 Task: Style a div element to have a background color and padding using CSS.
Action: Mouse moved to (135, 46)
Screenshot: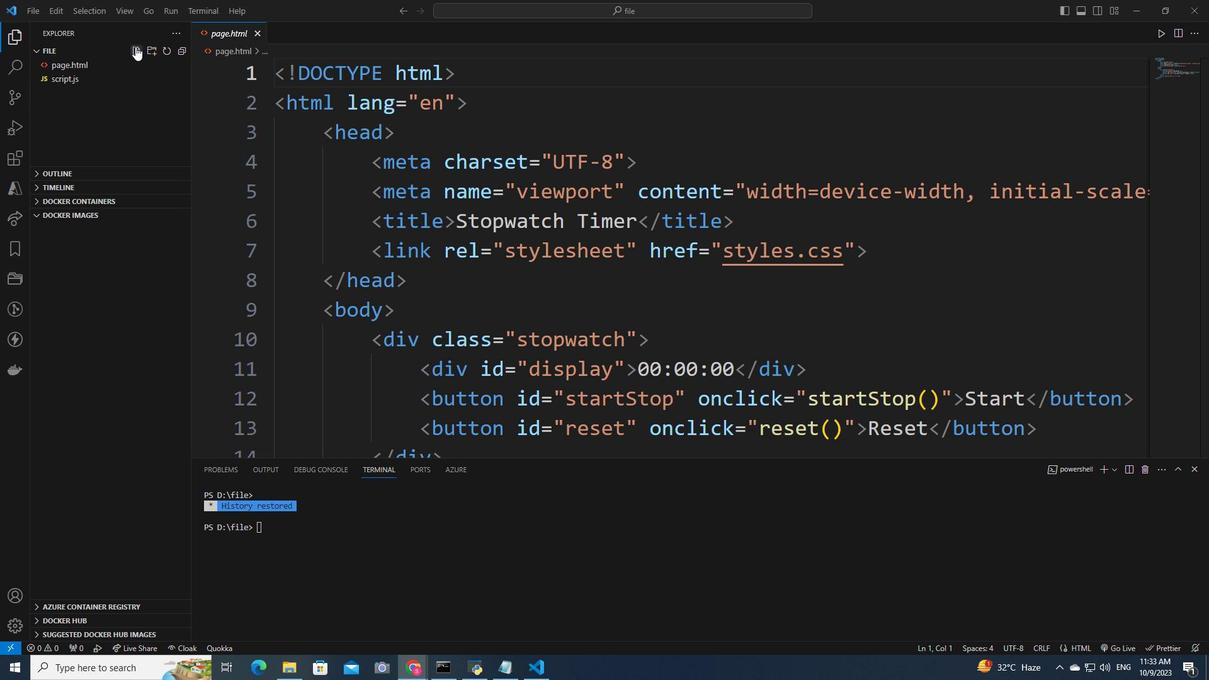 
Action: Mouse pressed left at (135, 46)
Screenshot: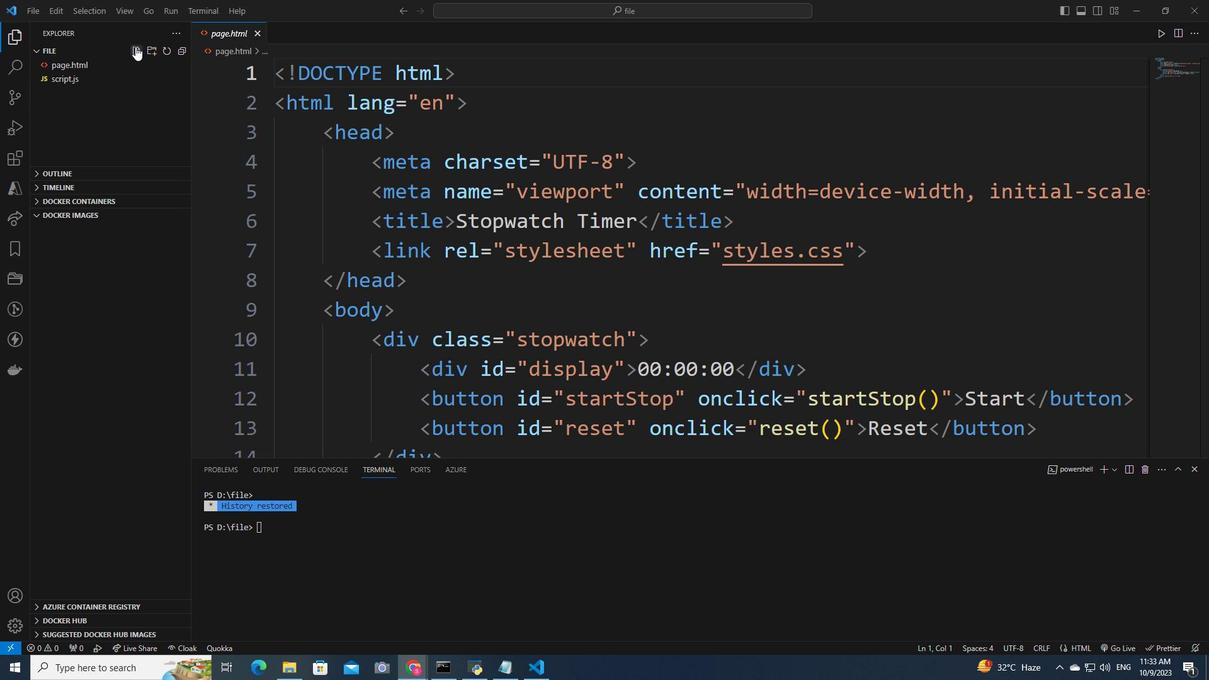 
Action: Mouse moved to (134, 62)
Screenshot: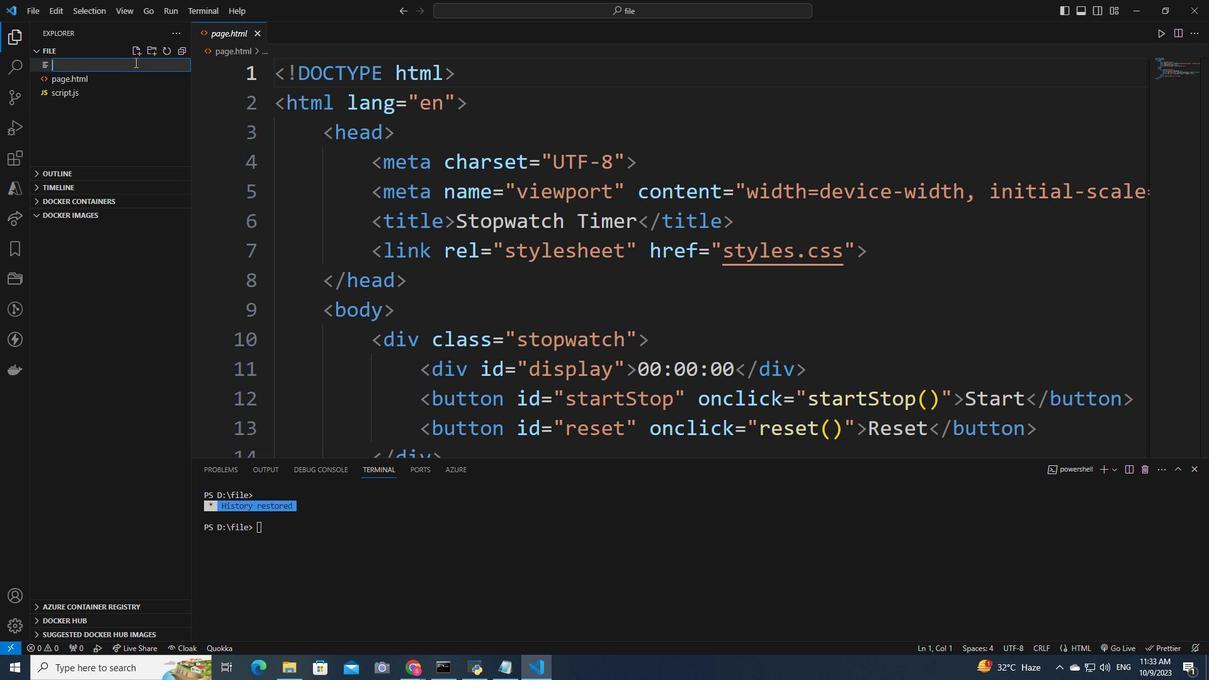 
Action: Key pressed <Key.shift>S<Key.backspace>styles.css<Key.enter>/<Key.shift>*<Key.space><Key.shift>CSS<Key.shift><Key.space><Key.shift><Key.shift><Key.shift>*/<Key.enter>div<Key.space><Key.shift_r>{<Key.enter>background<Key.shift>-color<Key.shift_r>:<Key.space><Key.shift><Key.shift><Key.shift><Key.shift><Key.shift><Key.shift><Key.shift><Key.shift><Key.shift><Key.shift><Key.shift><Key.shift><Key.shift><Key.shift><Key.shift><Key.shift><Key.shift><Key.shift><Key.shift><Key.shift><Key.shift><Key.shift><Key.shift><Key.shift><Key.shift><Key.shift><Key.shift><Key.shift>#ff9900;<Key.space>/<Key.shift><Key.space><Key.shift>*<Key.backspace><Key.backspace><Key.shift><Key.shift><Key.shift><Key.shift><Key.shift><Key.shift><Key.shift><Key.shift><Key.shift><Key.shift><Key.shift><Key.shift><Key.shift><Key.shift><Key.shift><Key.shift><Key.shift><Key.shift><Key.shift><Key.shift><Key.shift><Key.shift><Key.shift><Key.shift><Key.shift><Key.shift><Key.shift><Key.shift><Key.shift><Key.shift><Key.shift>*<Key.space><Key.shift>Set<Key.space>ypu<Key.backspace><Key.backspace>out<Key.backspace>r<Key.space>desired<Key.space>background<Key.space>color<Key.space><Key.shift_r><Key.shift_r><Key.shift_r><Key.shift_r><Key.shift_r><Key.shift_r><Key.shift_r><Key.shift_r><Key.shift_r><Key.shift_r><Key.shift_r><Key.shift_r><Key.shift_r><Key.shift_r><Key.shift_r><Key.shift_r><Key.shift_r><Key.shift_r>*/<Key.enter>padding<Key.shift_r>:<Key.space>20px;<Key.space><Key.shift_r>/<Key.shift_r>*<Key.space>set<Key.space>desired<Key.space>padding<Key.space>value<Key.space><Key.shift_r><Key.shift_r><Key.shift_r><Key.shift_r><Key.shift_r><Key.shift_r><Key.shift_r><Key.shift_r><Key.shift_r><Key.shift_r><Key.shift_r>*/
Screenshot: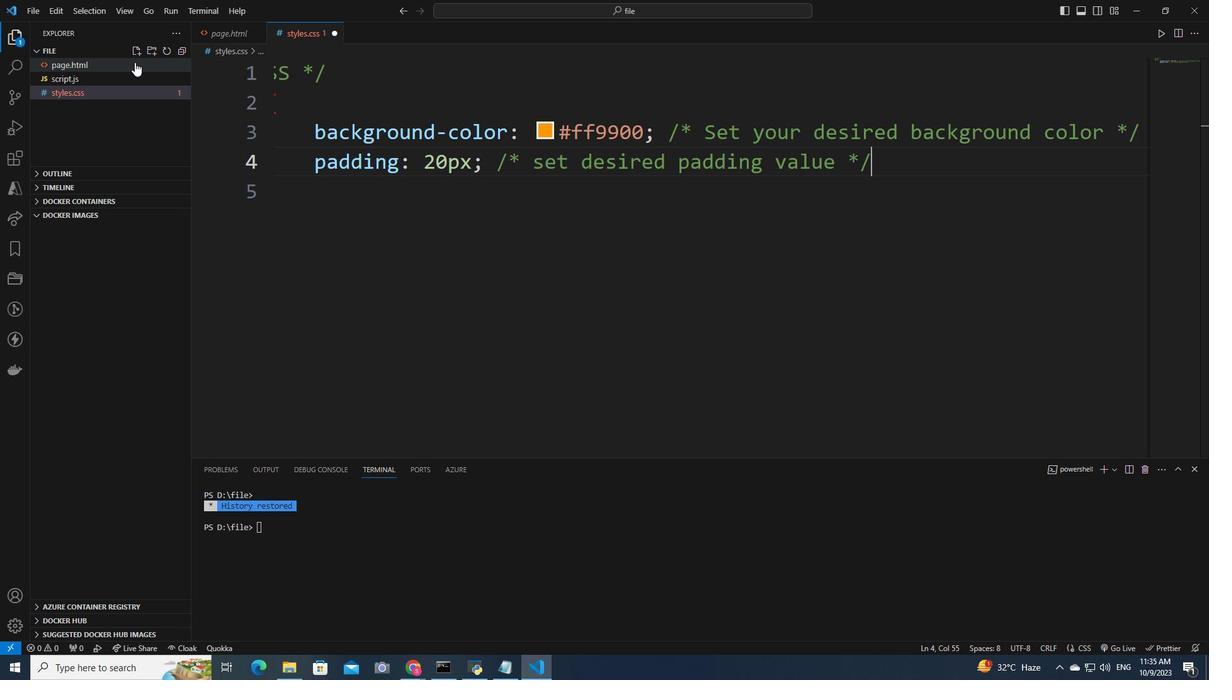 
Action: Mouse moved to (561, 180)
Screenshot: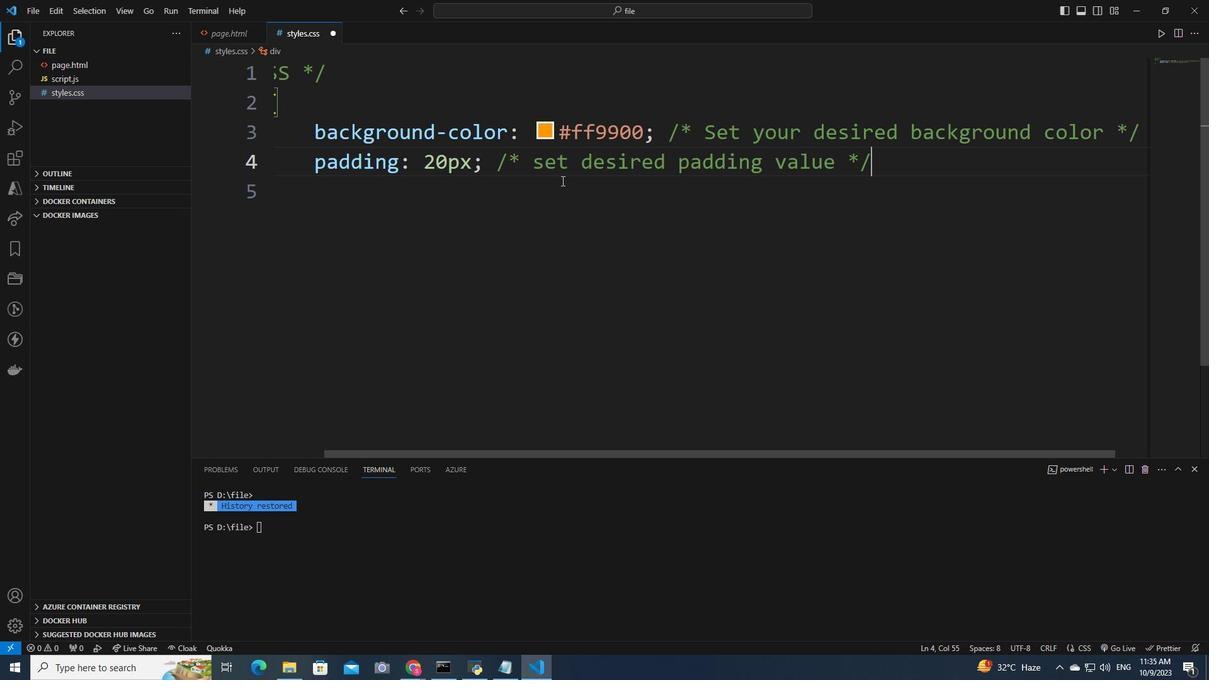 
Action: Key pressed <Key.enter><Key.left><Key.left><Key.left><Key.left><Key.left><Key.left><Key.left><Key.left><Key.left>
Screenshot: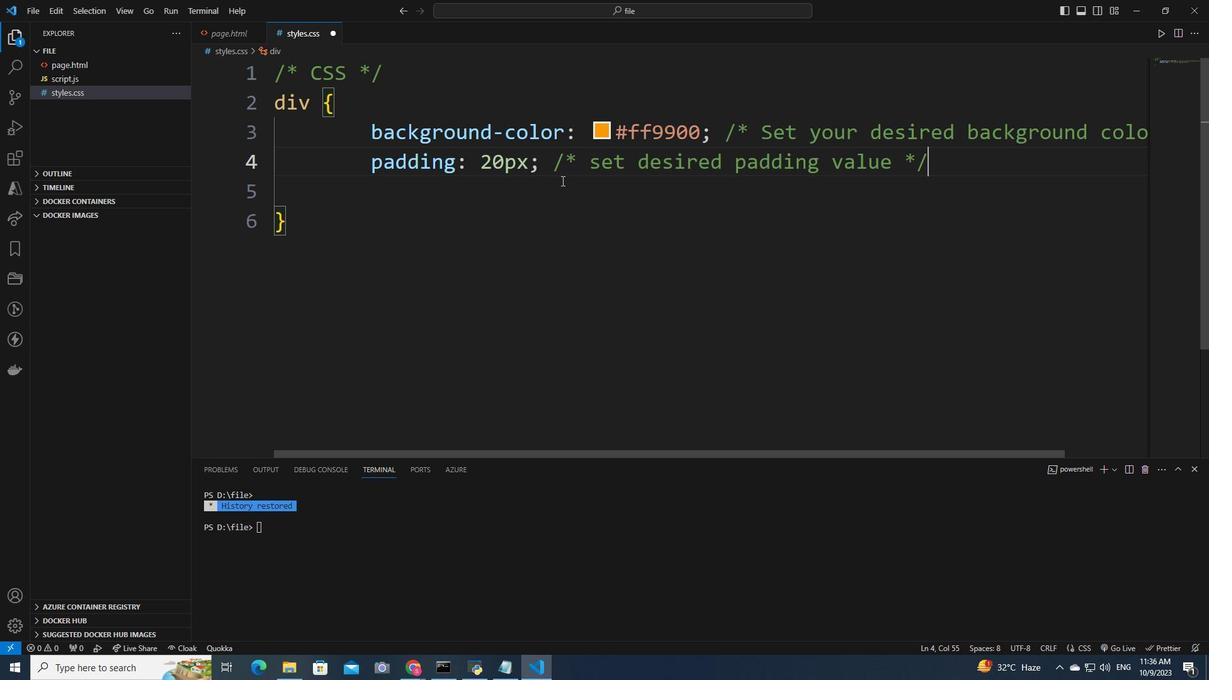 
Action: Mouse moved to (42, 10)
Screenshot: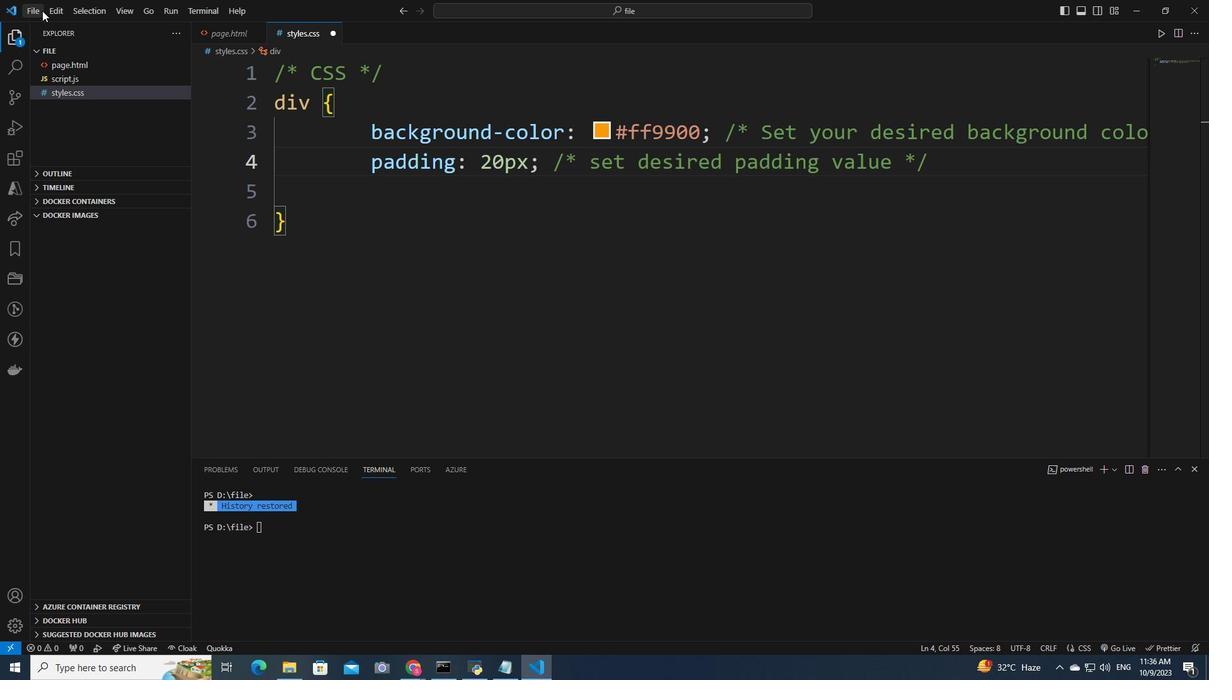 
Action: Mouse pressed left at (42, 10)
Screenshot: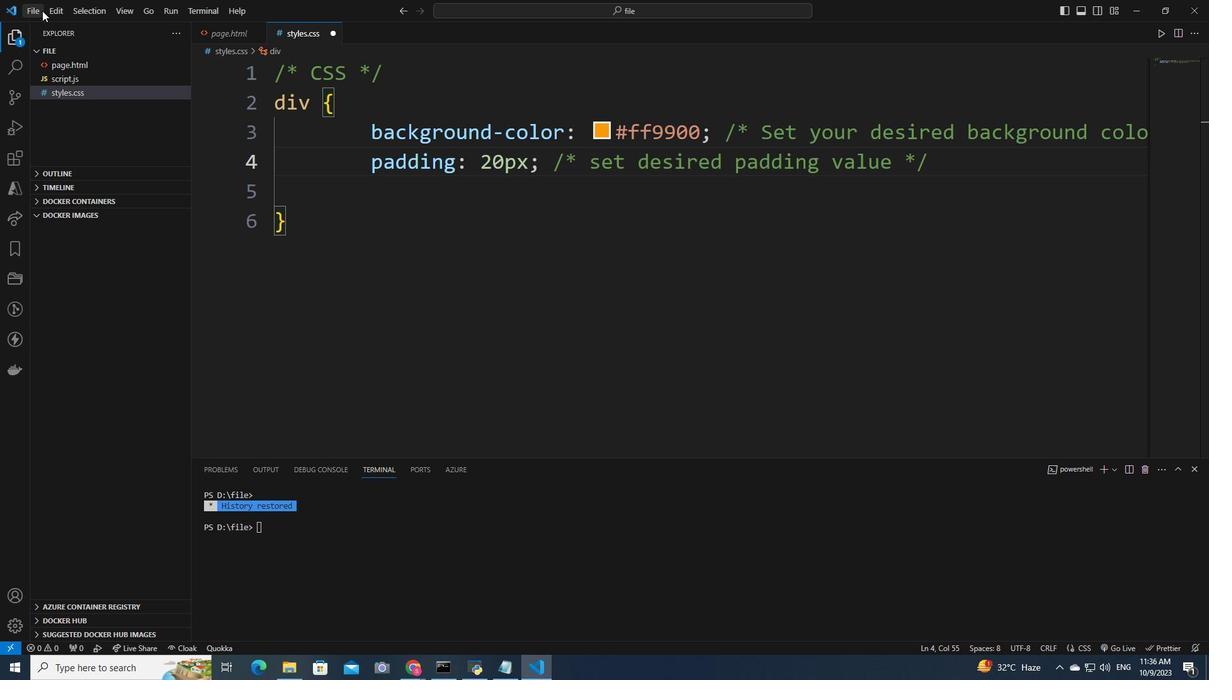 
Action: Mouse moved to (44, 212)
Screenshot: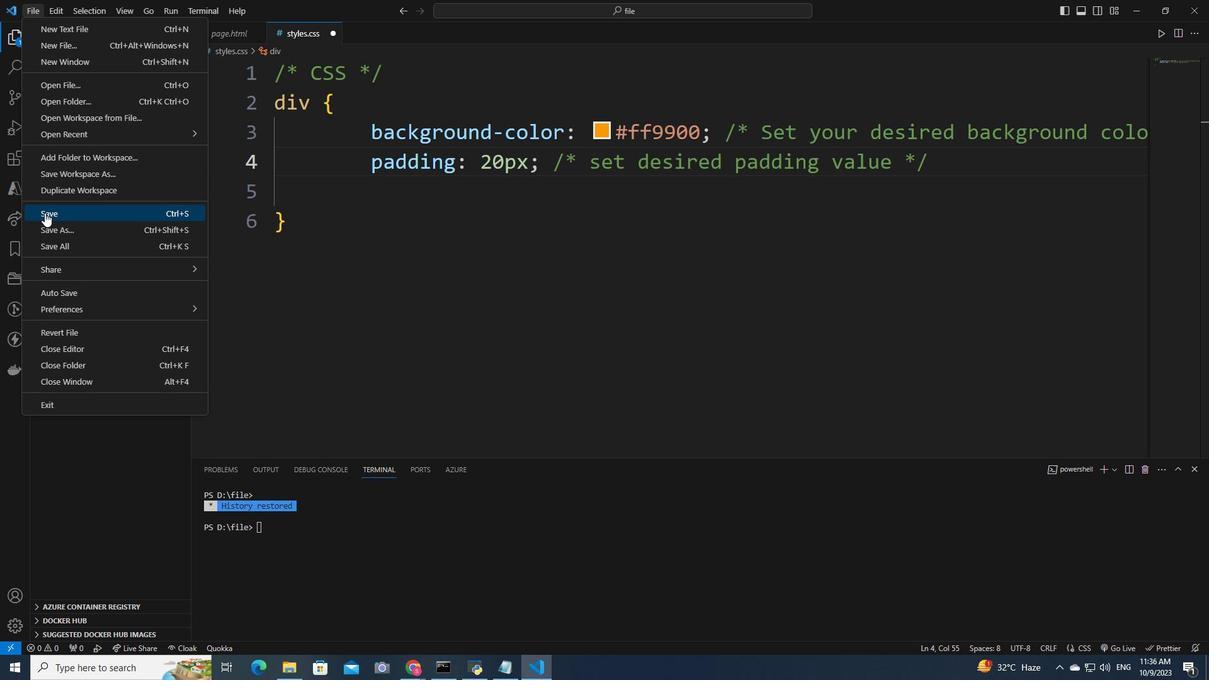 
Action: Mouse pressed left at (44, 212)
Screenshot: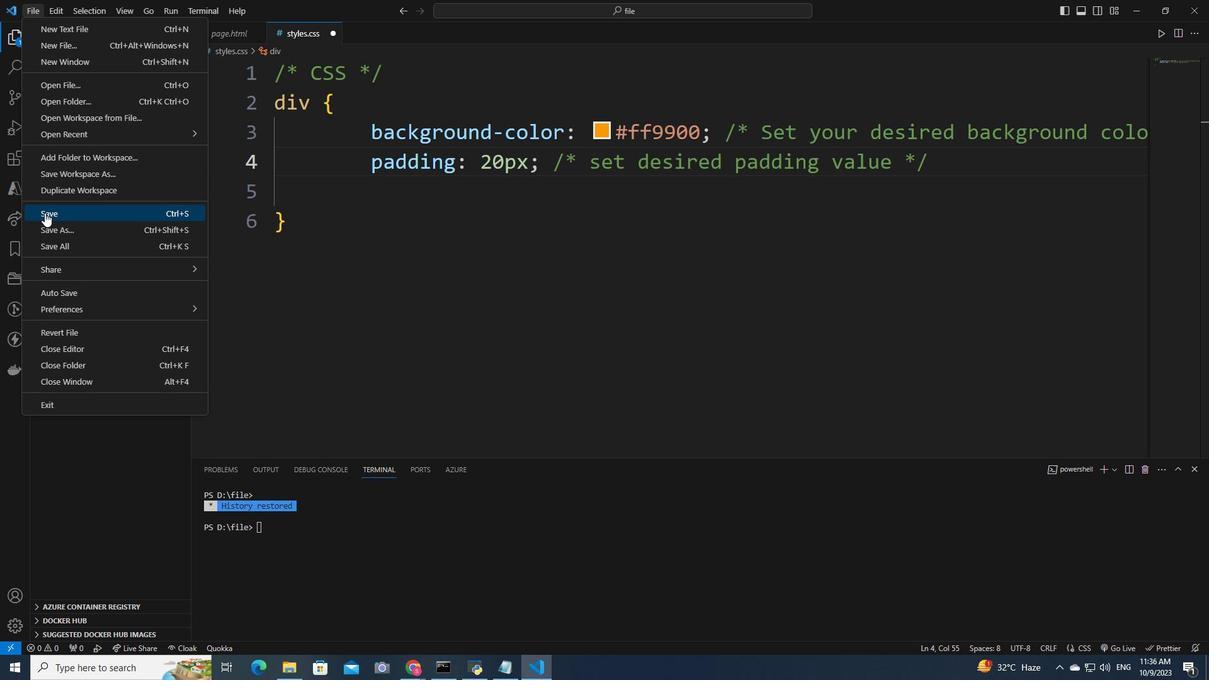 
Action: Mouse moved to (214, 30)
Screenshot: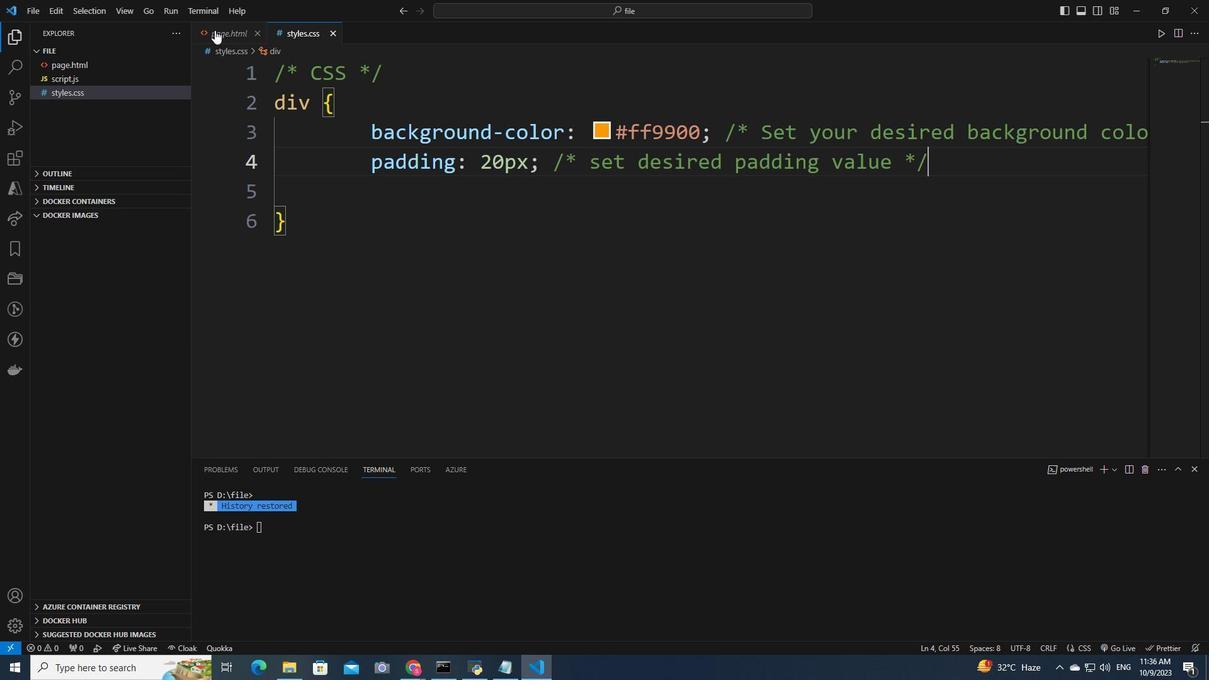 
Action: Mouse pressed left at (214, 30)
Screenshot: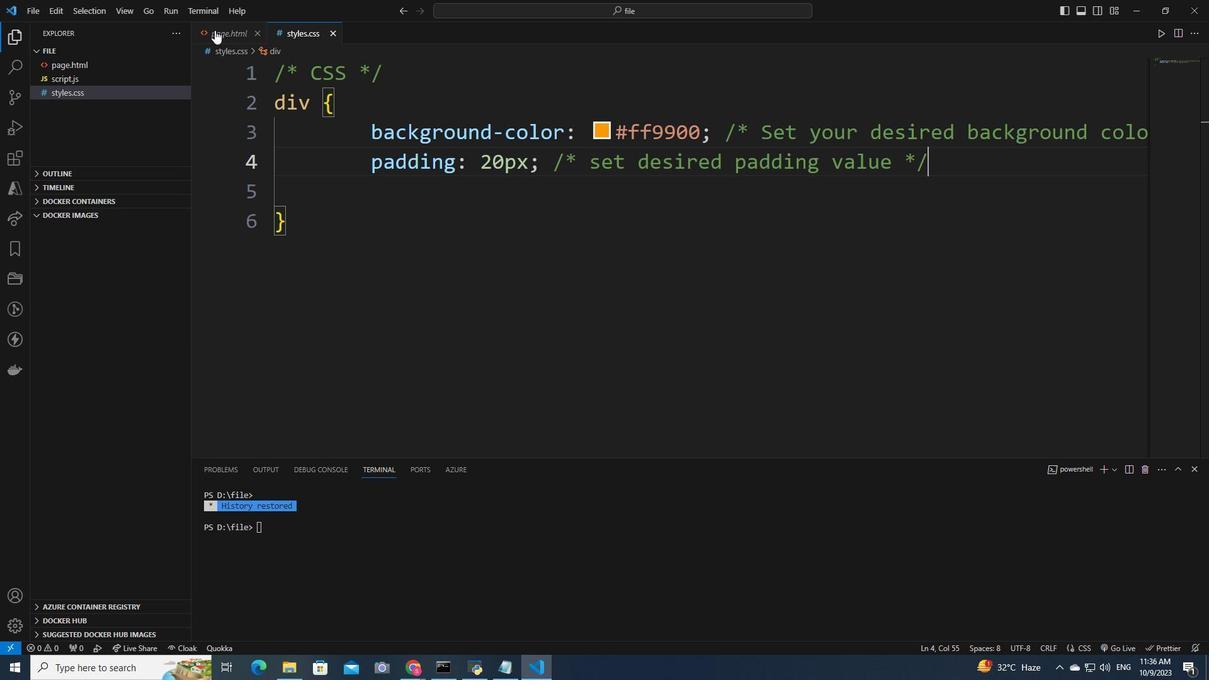 
Action: Mouse moved to (199, 13)
Screenshot: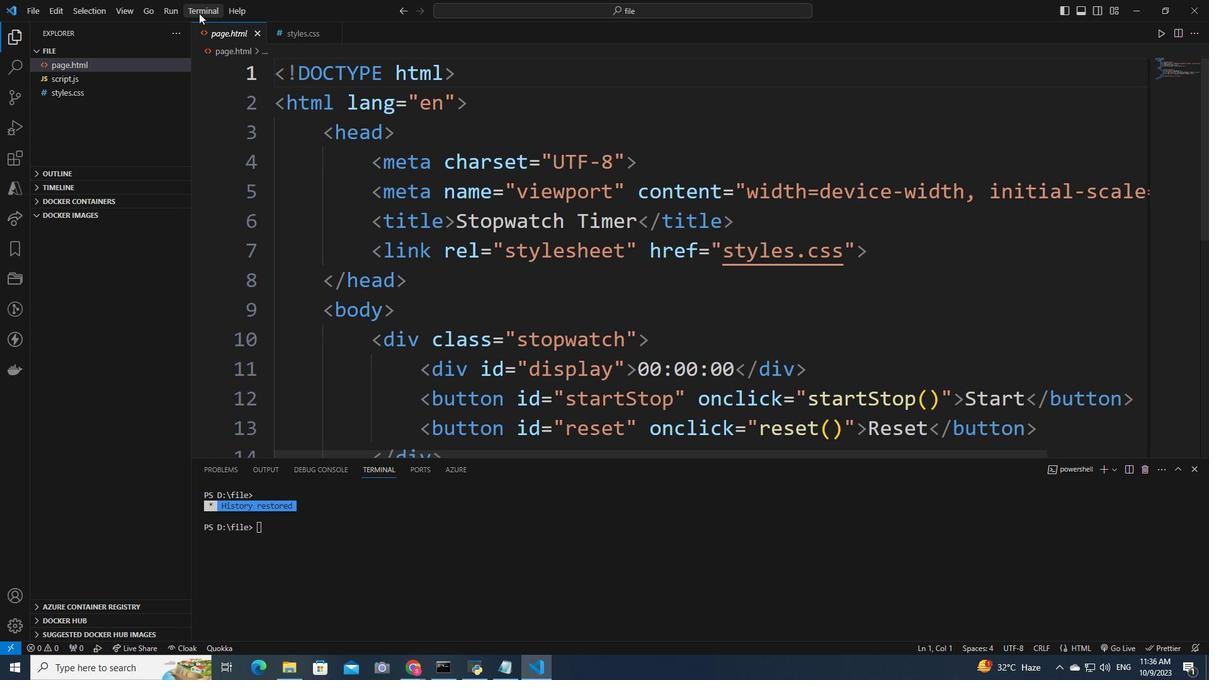 
Action: Mouse pressed left at (199, 13)
Screenshot: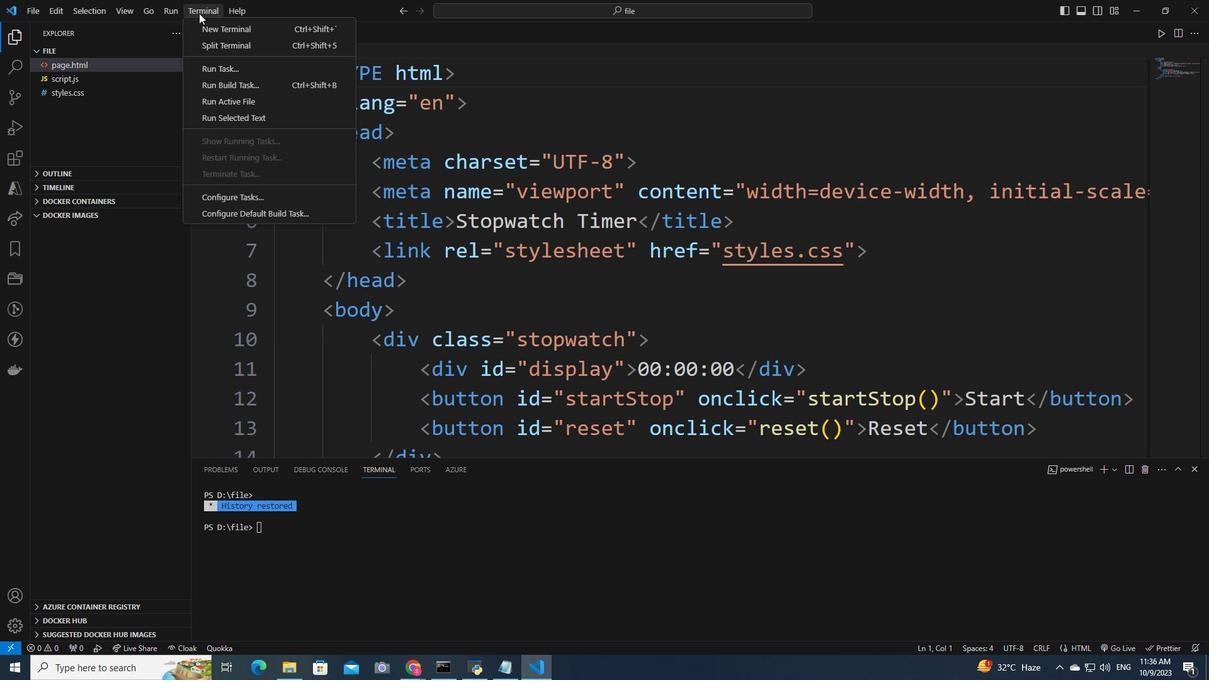 
Action: Mouse moved to (179, 13)
Screenshot: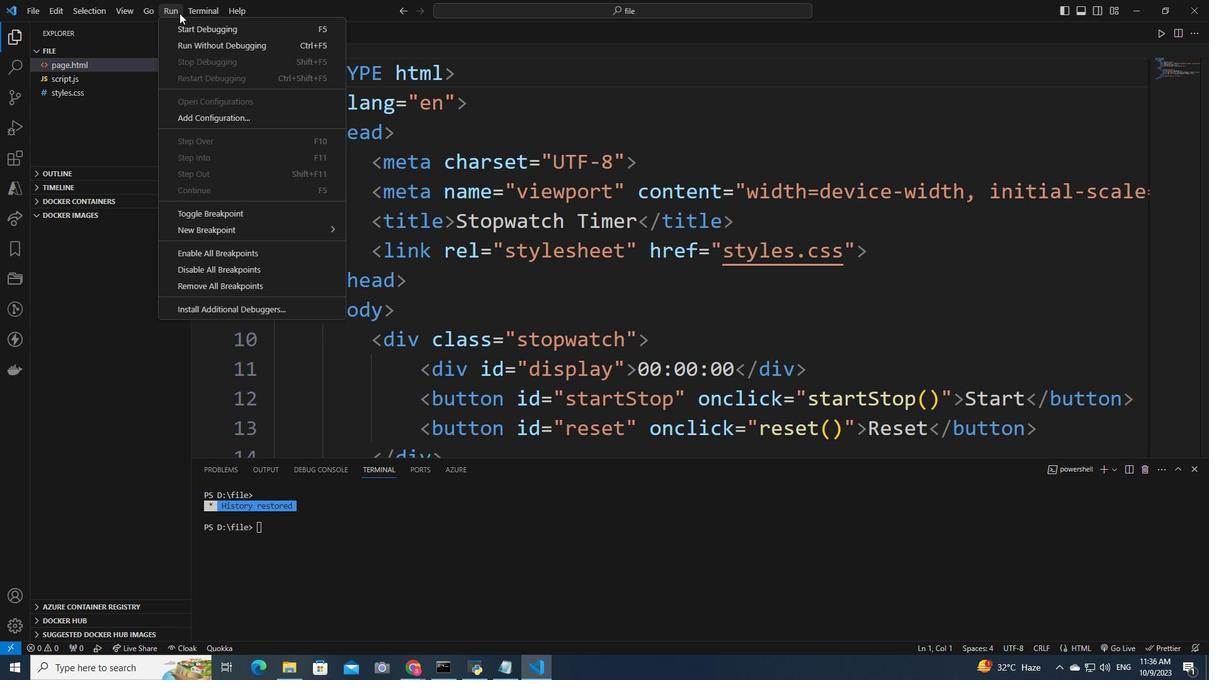 
Action: Mouse pressed left at (179, 13)
Screenshot: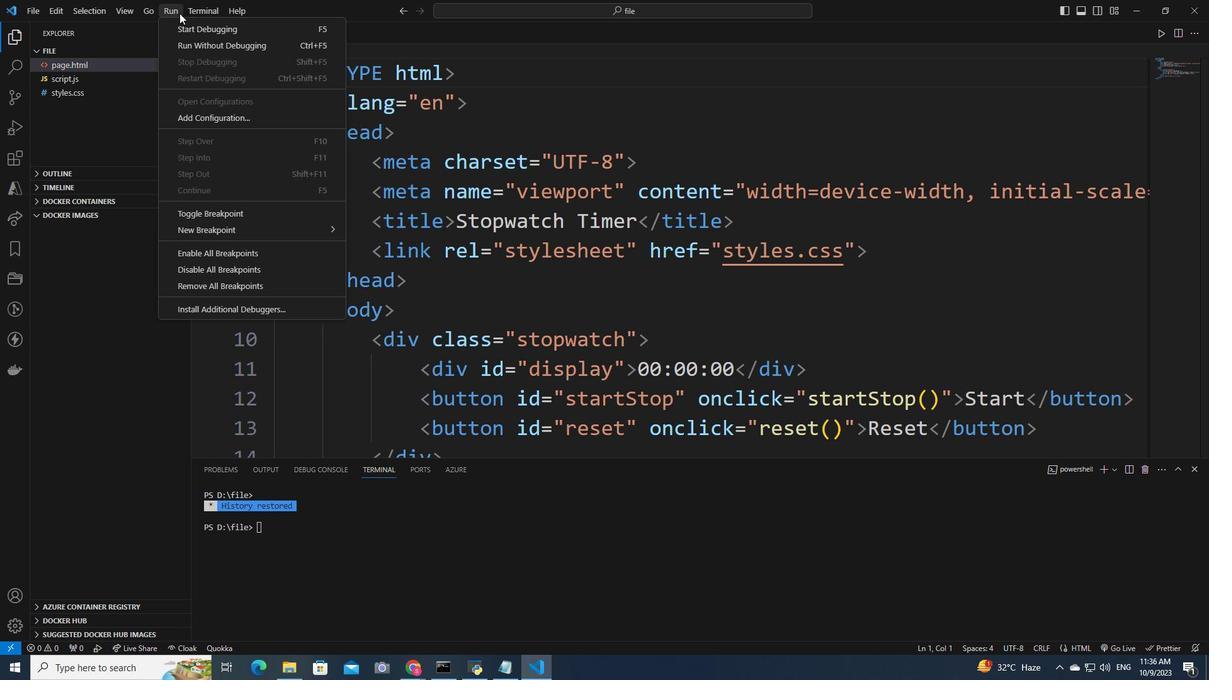 
Action: Mouse pressed left at (179, 13)
Screenshot: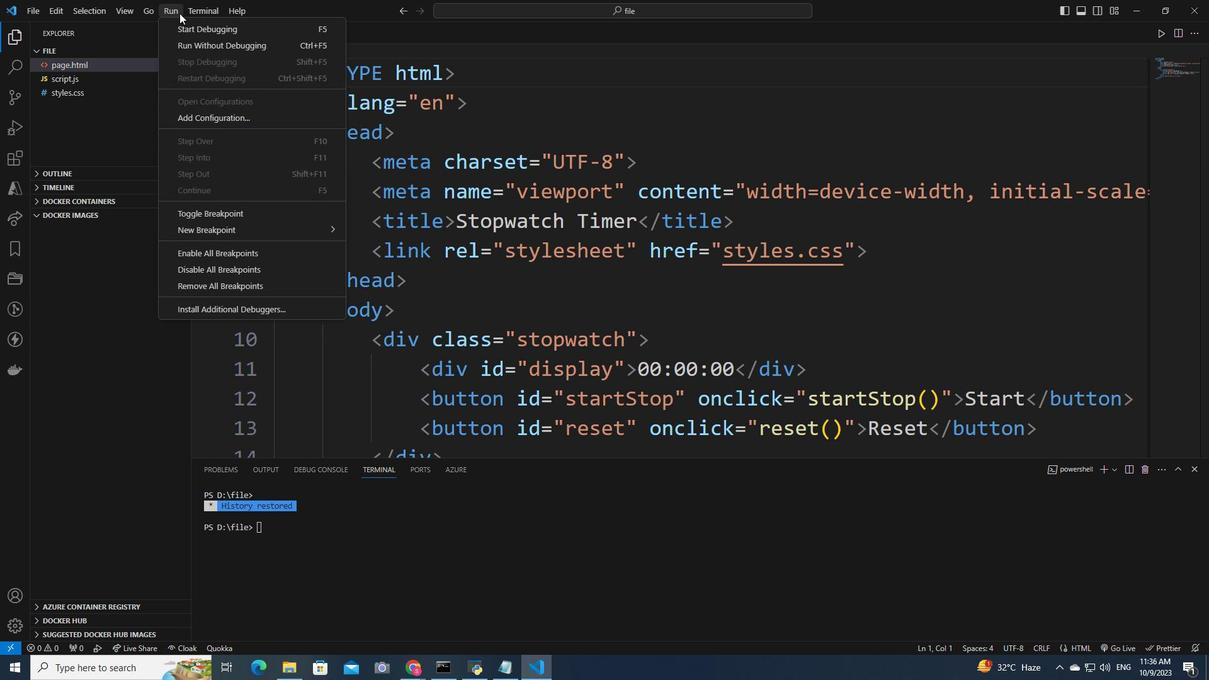 
Action: Mouse moved to (202, 44)
Screenshot: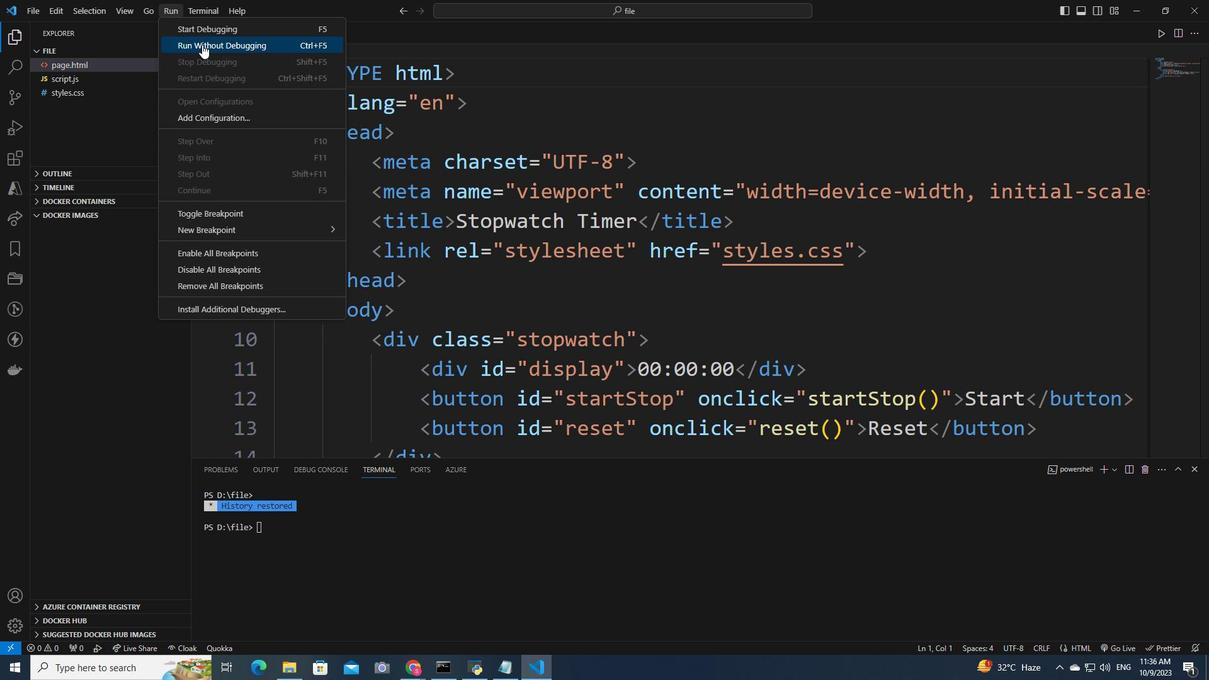 
Action: Mouse pressed left at (202, 44)
Screenshot: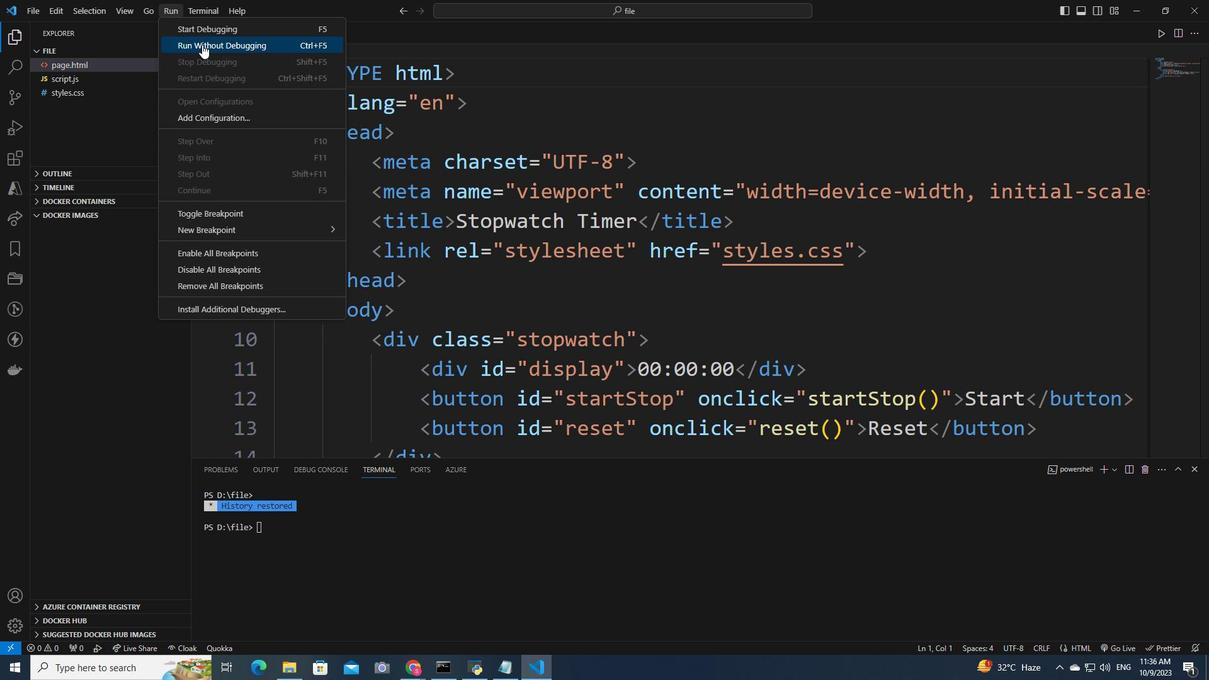 
Action: Mouse moved to (178, 123)
Screenshot: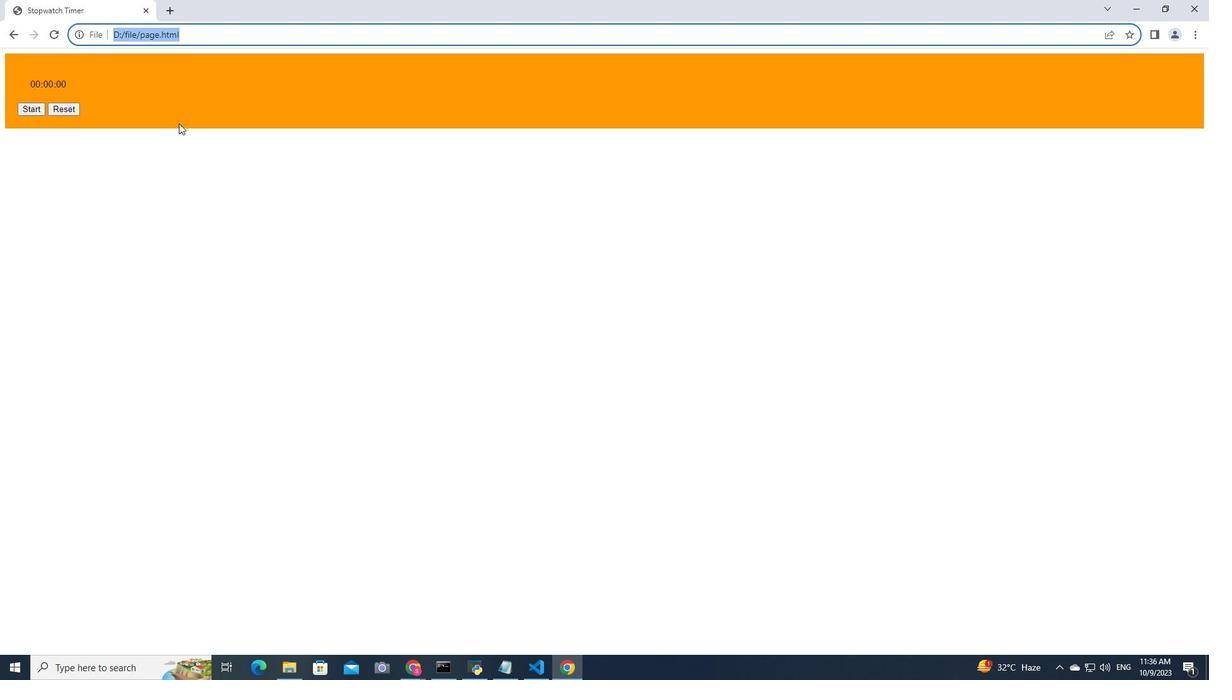 
